 Task: Create a section Bug Bash and in the section, add a milestone Mobile Device Management in the project AgileExpert
Action: Mouse moved to (90, 418)
Screenshot: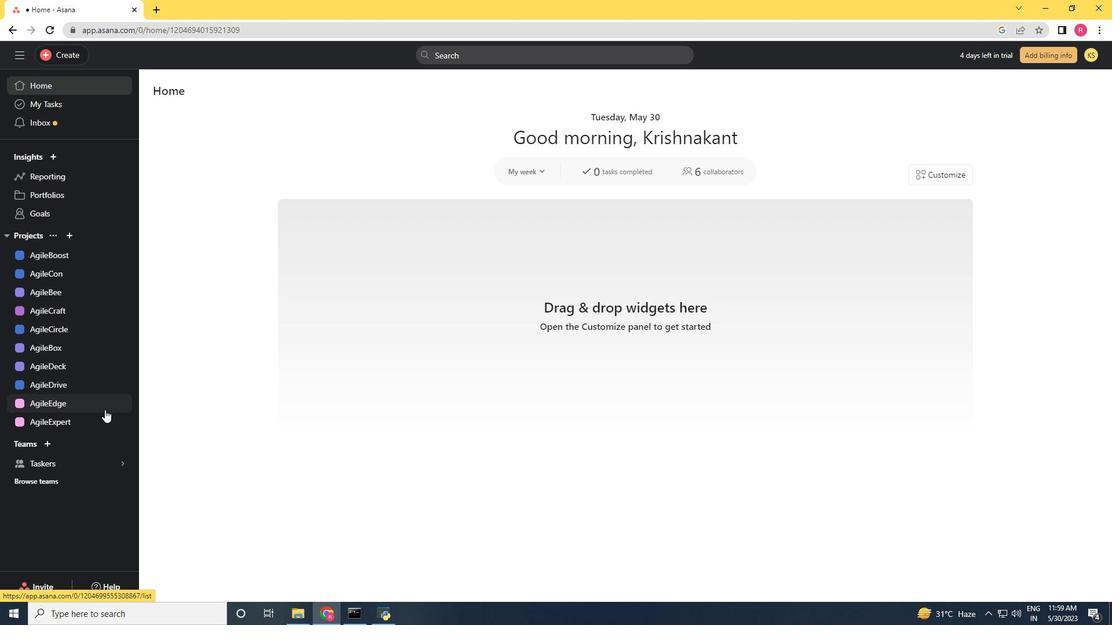 
Action: Mouse pressed left at (90, 418)
Screenshot: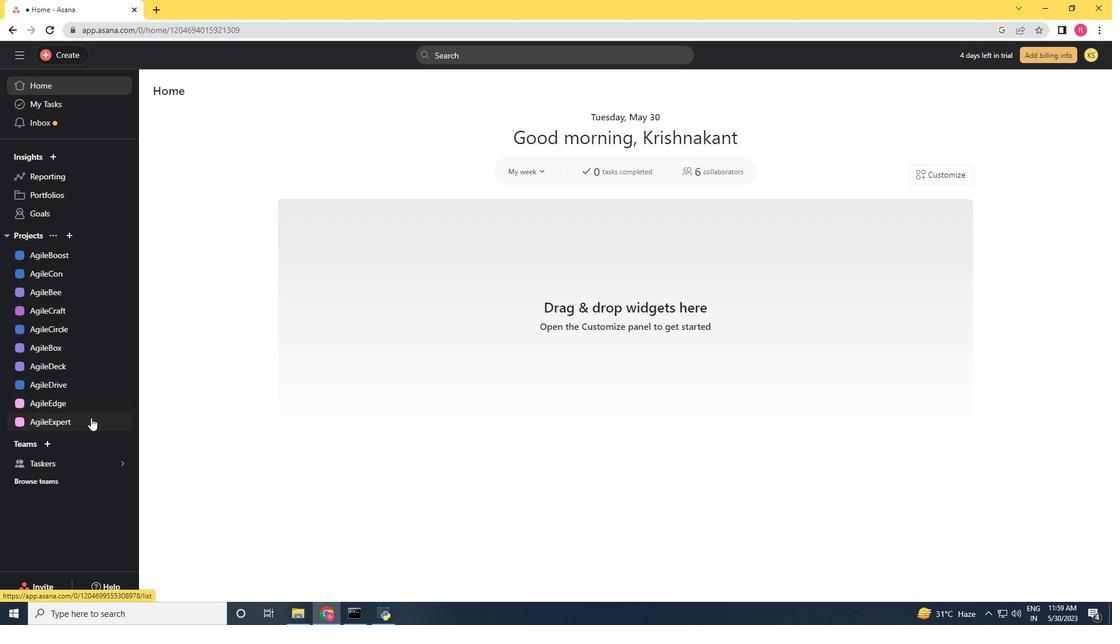 
Action: Mouse moved to (257, 431)
Screenshot: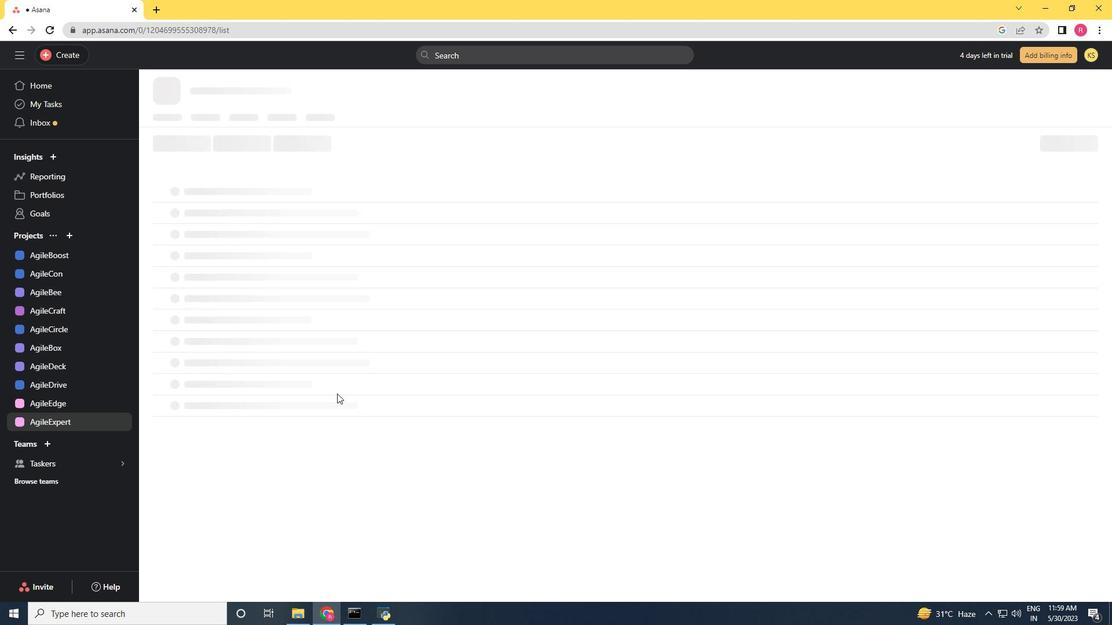 
Action: Mouse scrolled (257, 431) with delta (0, 0)
Screenshot: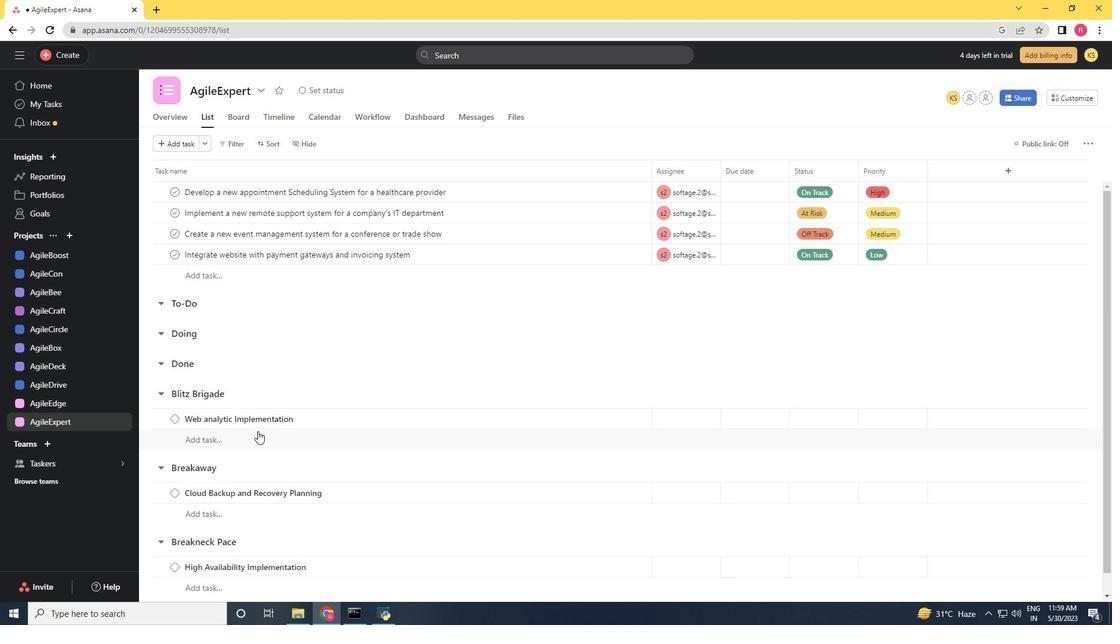
Action: Mouse scrolled (257, 431) with delta (0, 0)
Screenshot: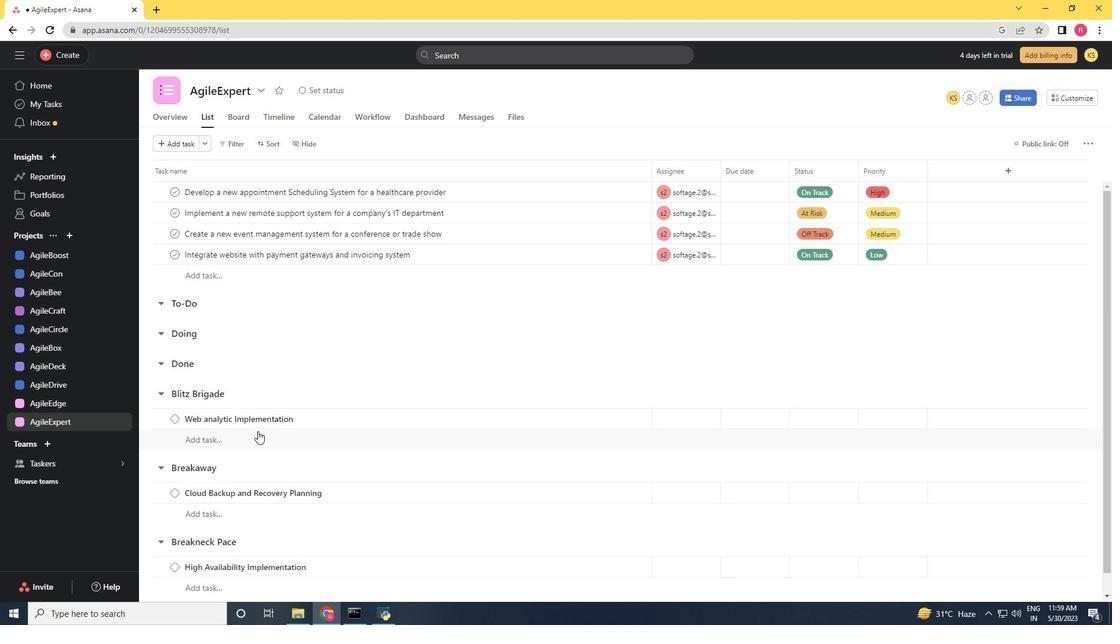
Action: Mouse scrolled (257, 431) with delta (0, 0)
Screenshot: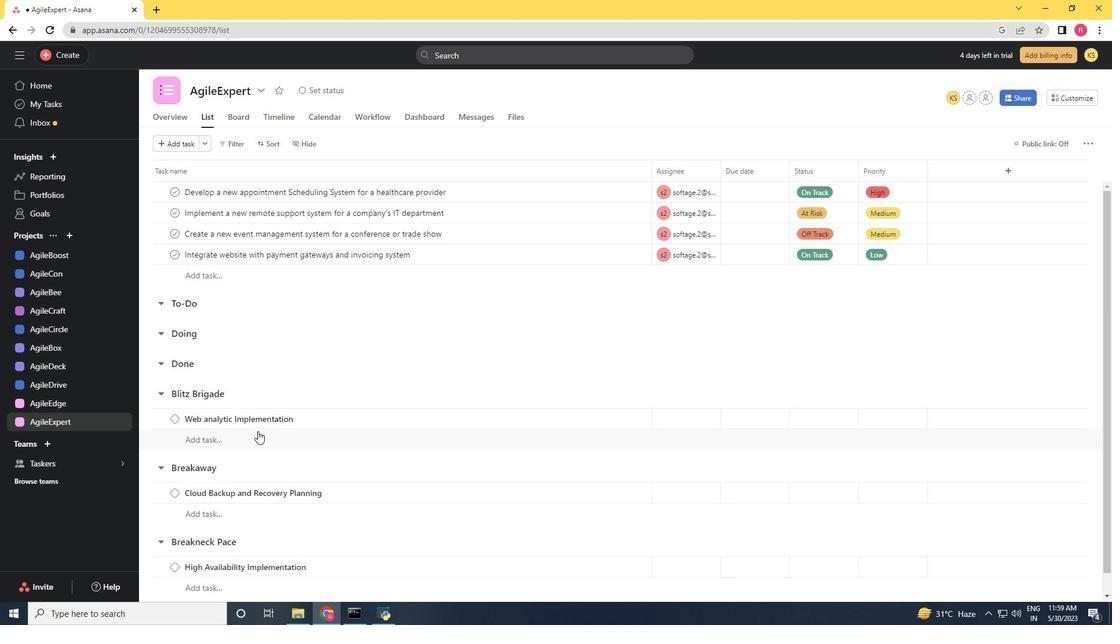 
Action: Mouse scrolled (257, 431) with delta (0, 0)
Screenshot: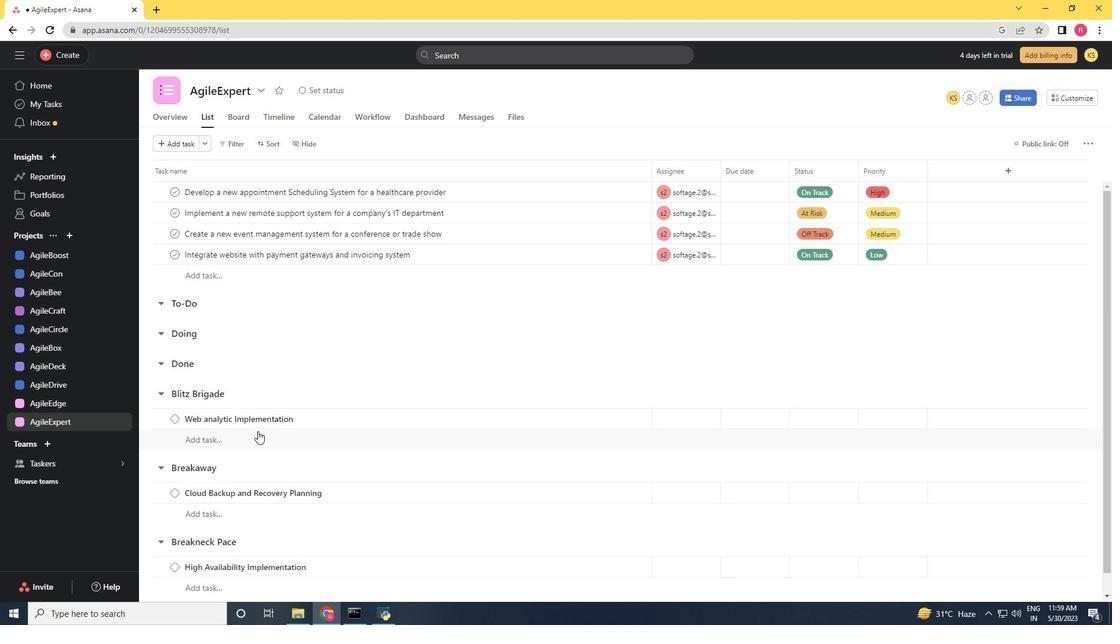 
Action: Mouse scrolled (257, 431) with delta (0, 0)
Screenshot: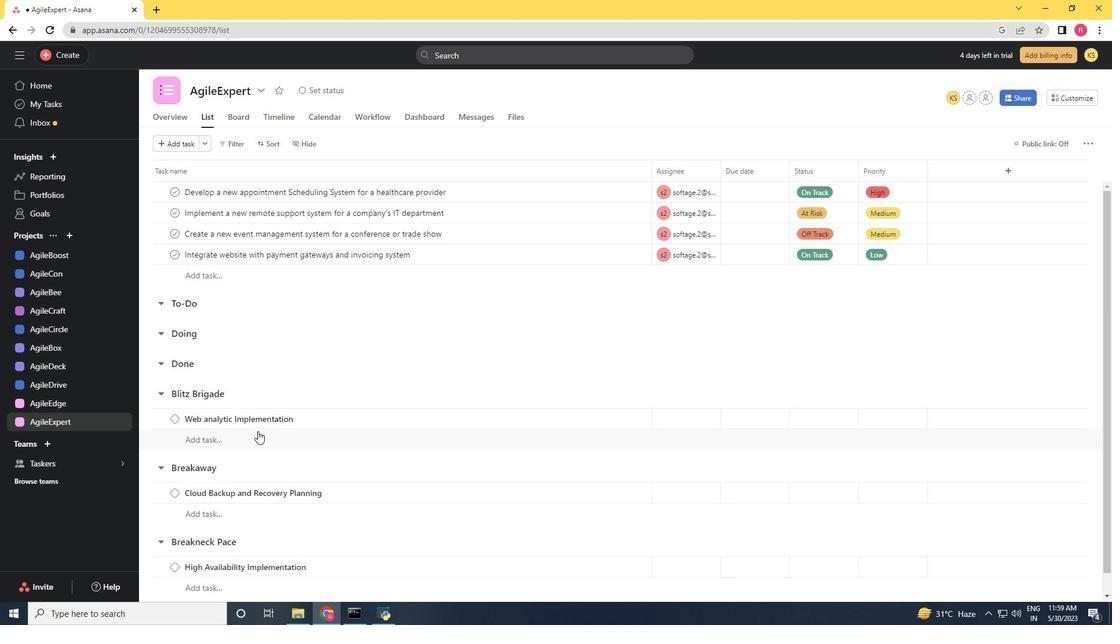 
Action: Mouse moved to (197, 593)
Screenshot: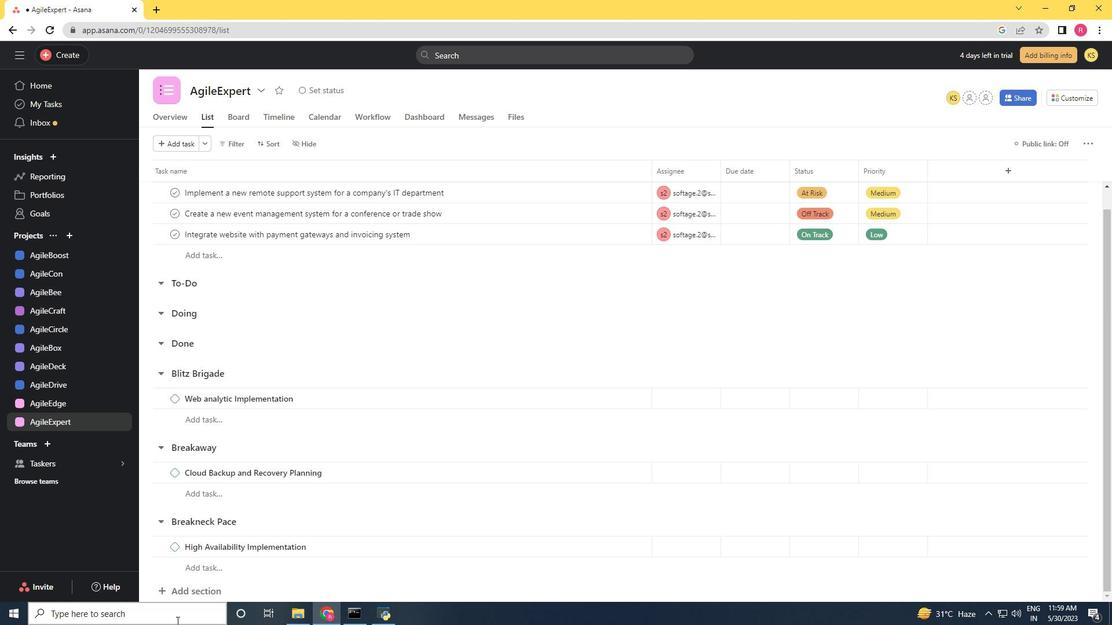 
Action: Mouse pressed left at (197, 593)
Screenshot: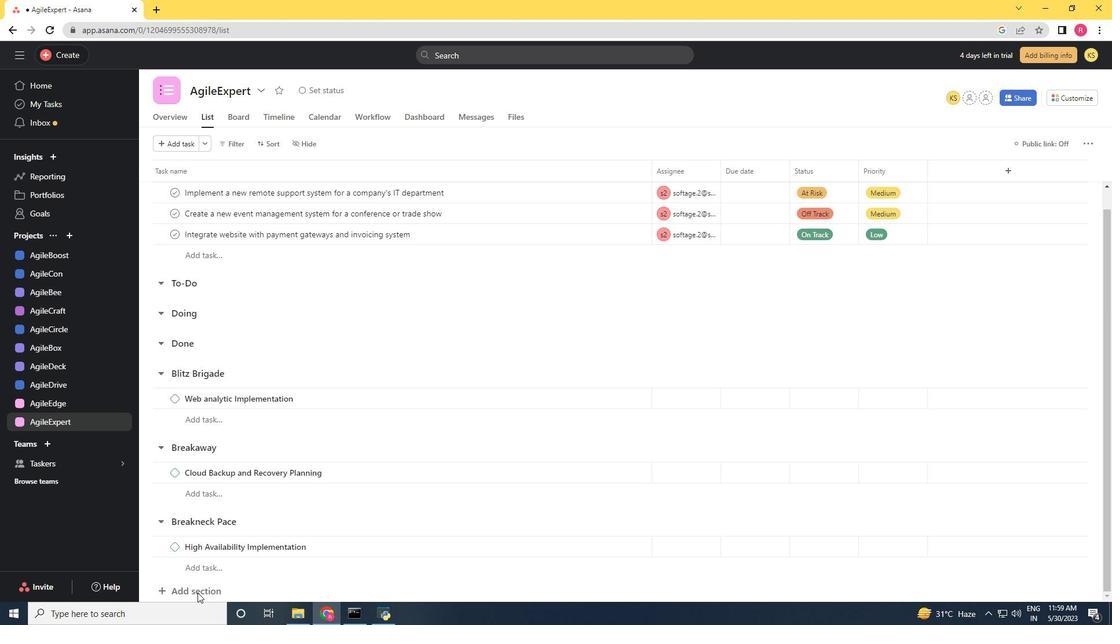 
Action: Mouse moved to (197, 591)
Screenshot: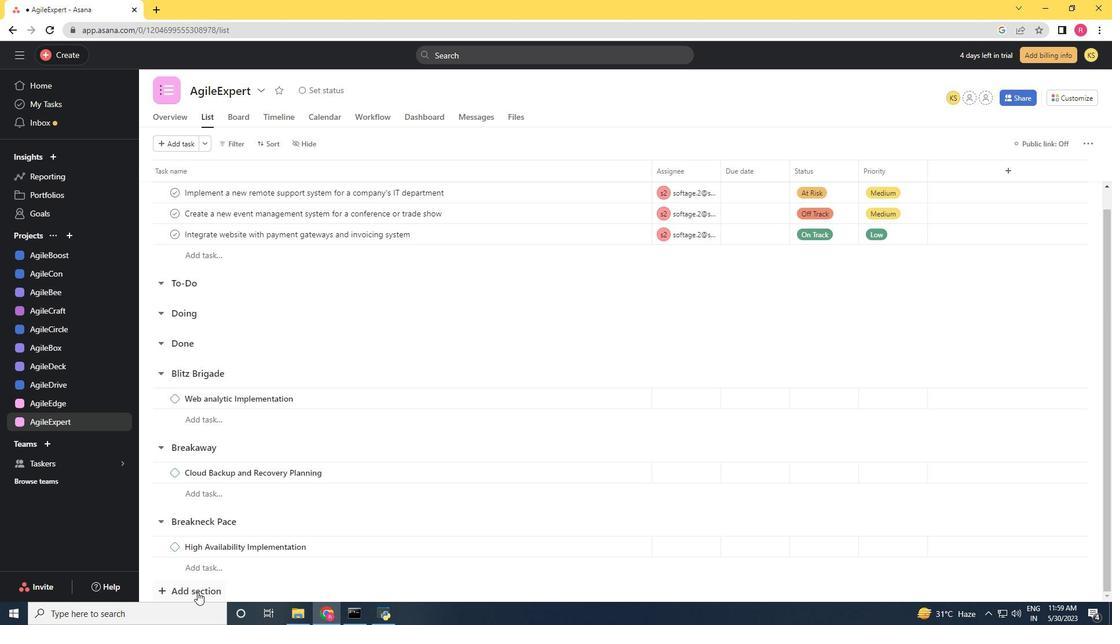 
Action: Mouse pressed left at (197, 591)
Screenshot: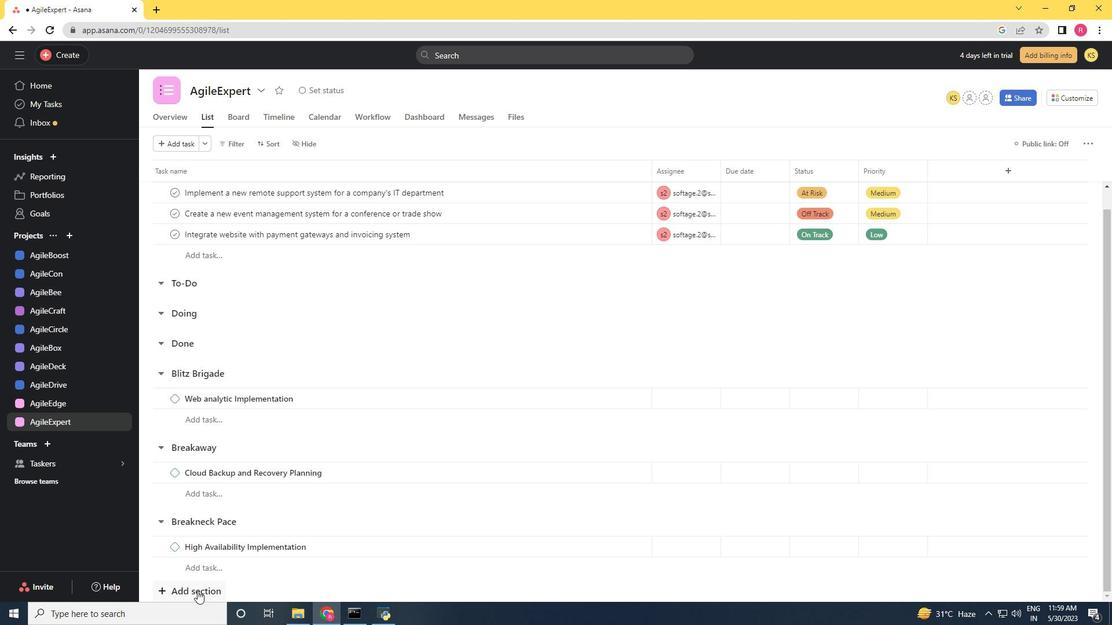 
Action: Mouse scrolled (197, 591) with delta (0, 0)
Screenshot: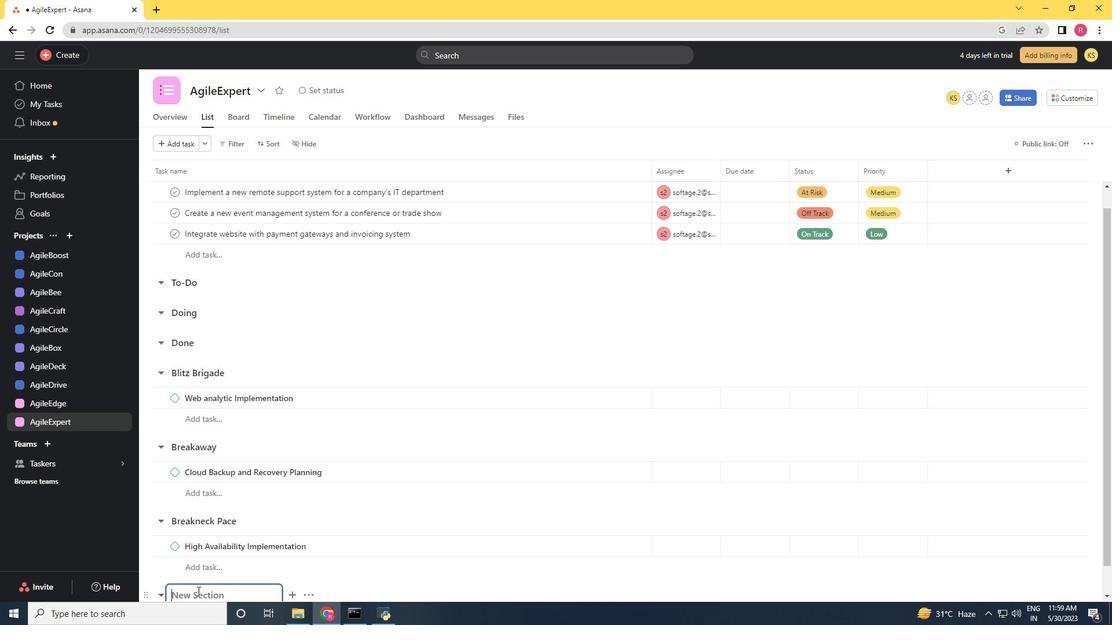 
Action: Mouse scrolled (197, 591) with delta (0, 0)
Screenshot: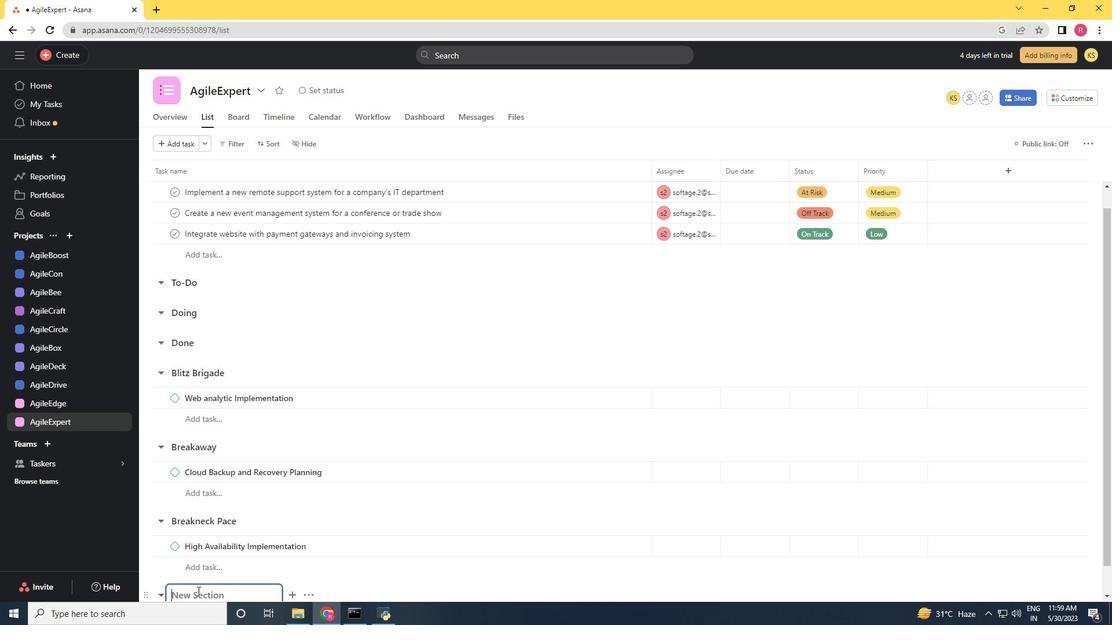 
Action: Mouse scrolled (197, 591) with delta (0, 0)
Screenshot: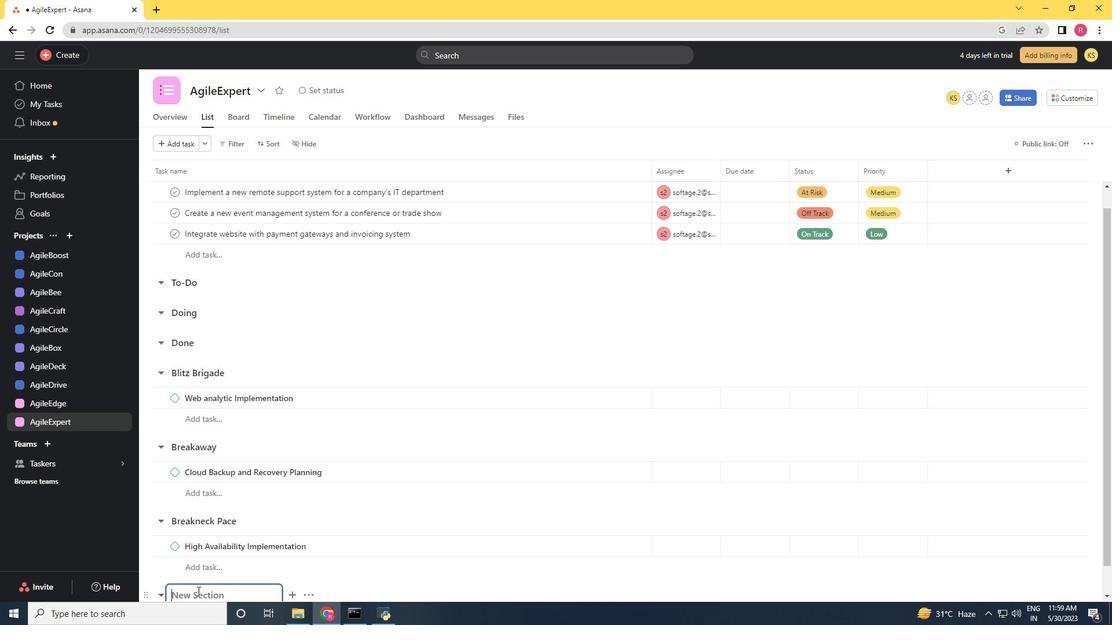 
Action: Mouse scrolled (197, 591) with delta (0, 0)
Screenshot: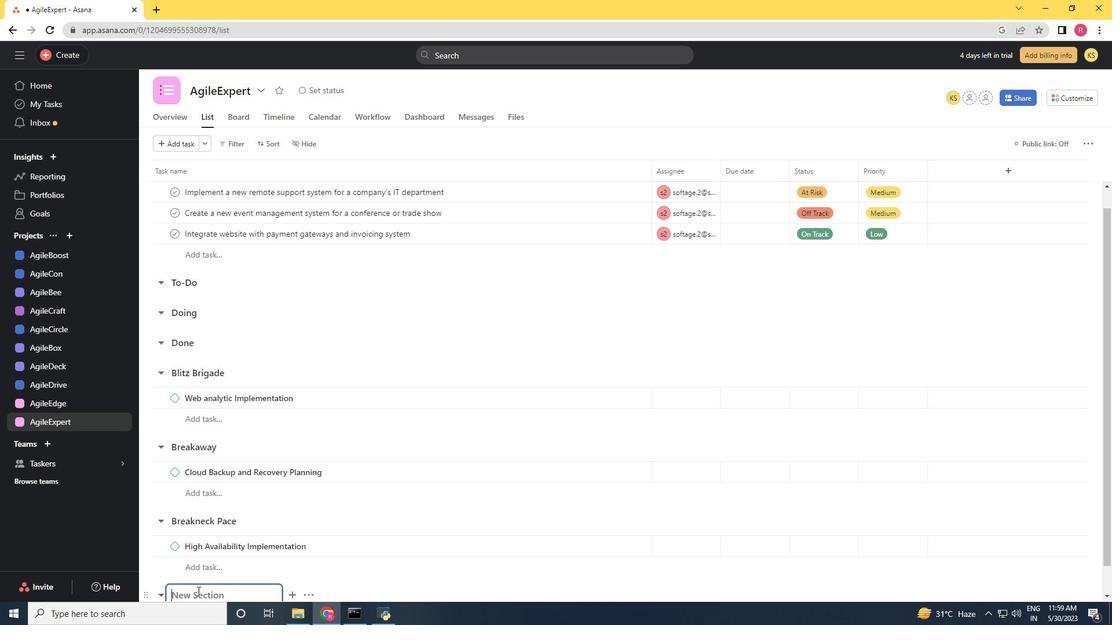 
Action: Mouse scrolled (197, 591) with delta (0, 0)
Screenshot: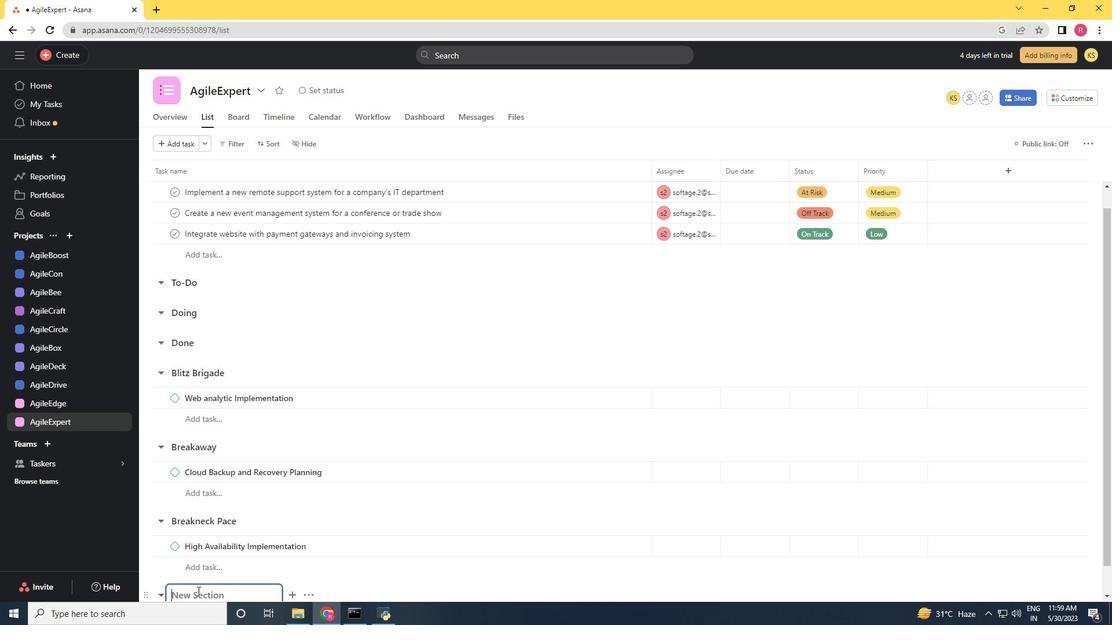 
Action: Key pressed <Key.shift>Bug<Key.space><Key.shift>Bash<Key.enter><Key.shift><Key.shift>Mobile<Key.space><Key.shift><Key.shift><Key.shift><Key.shift><Key.shift><Key.shift>Data<Key.space><Key.backspace><Key.backspace><Key.backspace><Key.backspace><Key.shift>evice<Key.space><Key.shift><Key.shift><Key.shift><Key.shift>Management<Key.space>
Screenshot: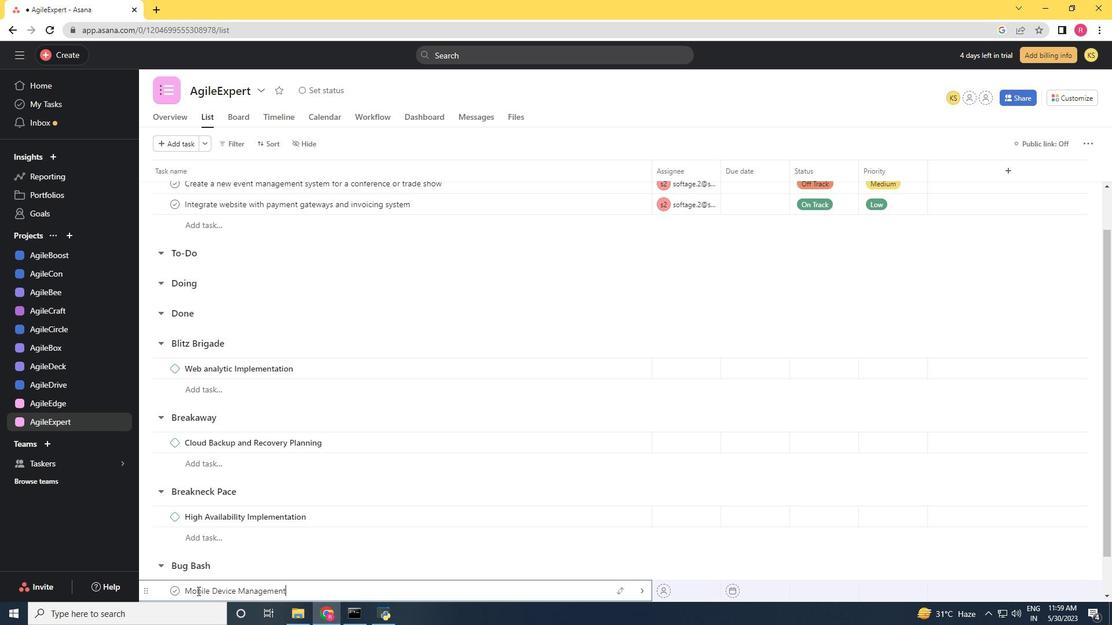 
Action: Mouse moved to (362, 591)
Screenshot: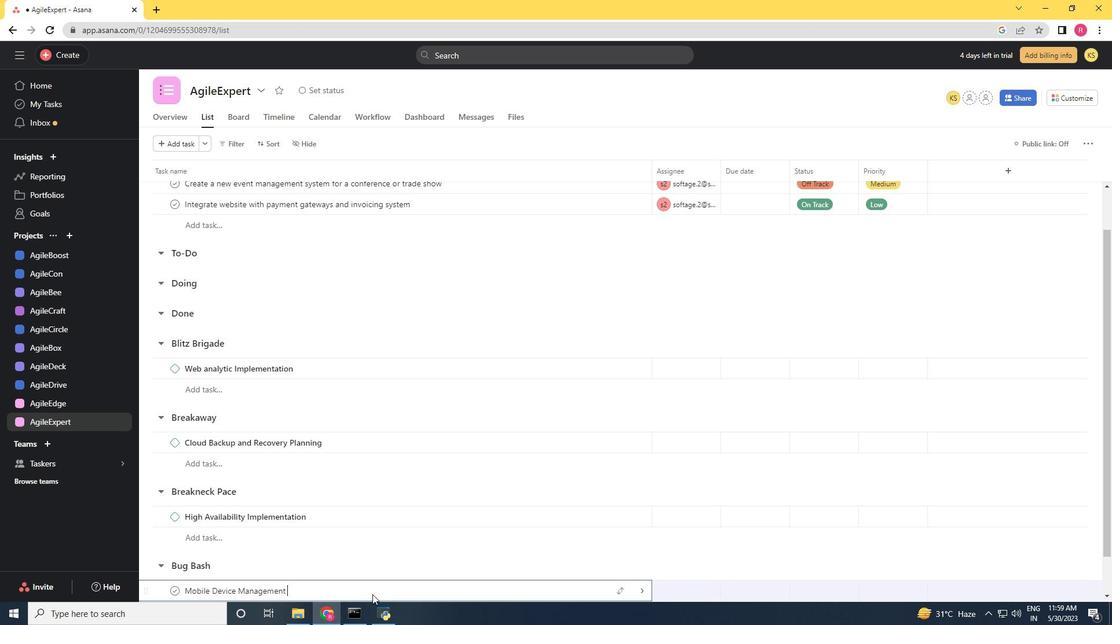 
Action: Mouse pressed right at (362, 591)
Screenshot: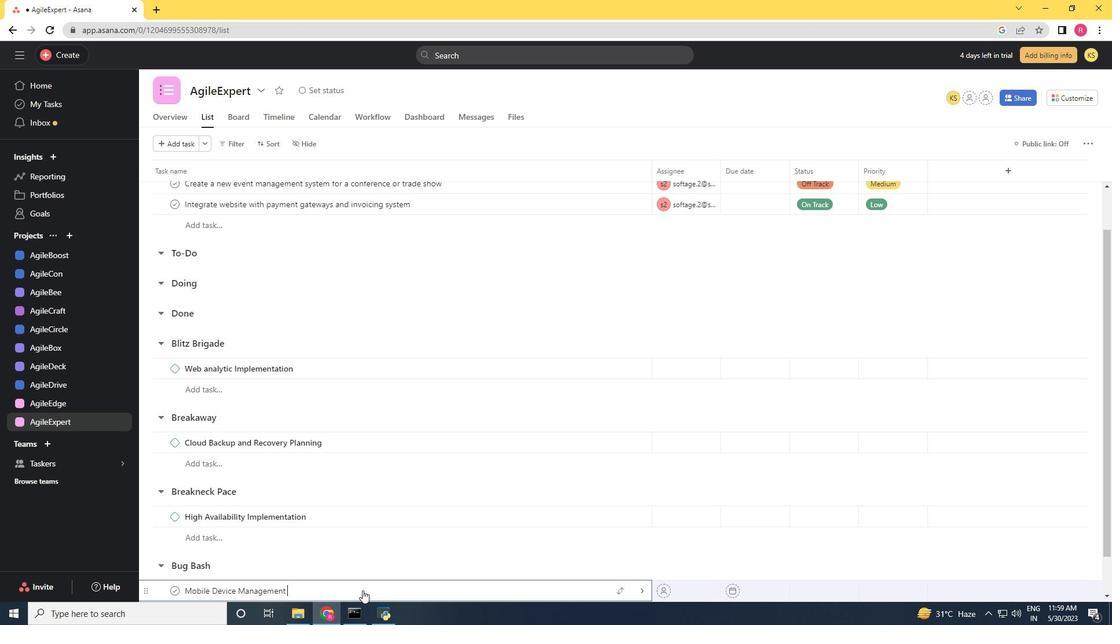 
Action: Mouse moved to (385, 525)
Screenshot: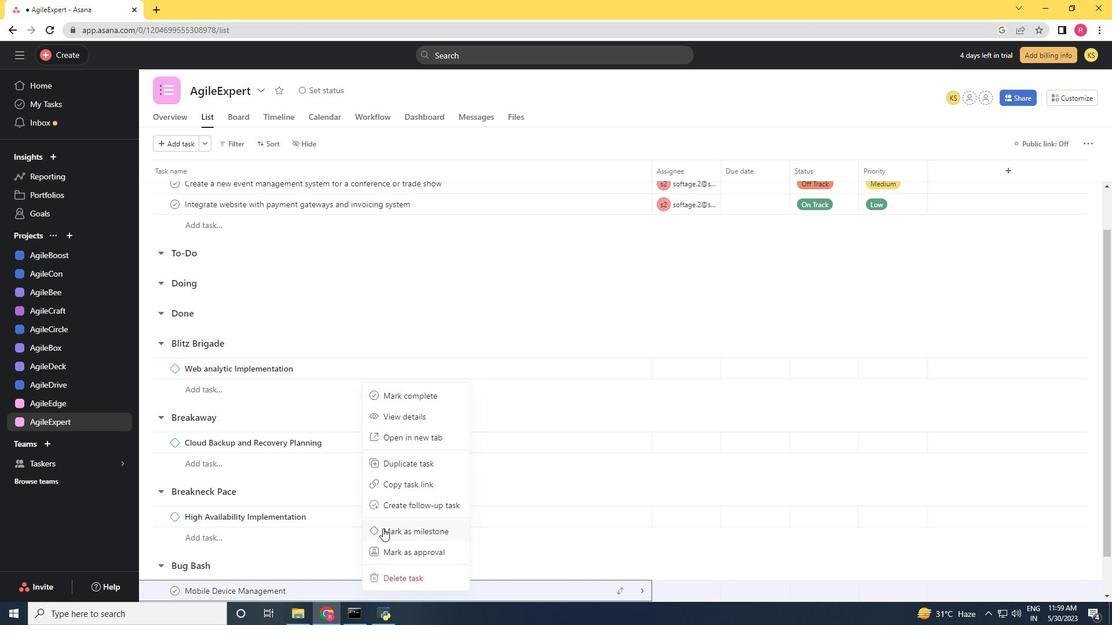
Action: Mouse pressed left at (385, 525)
Screenshot: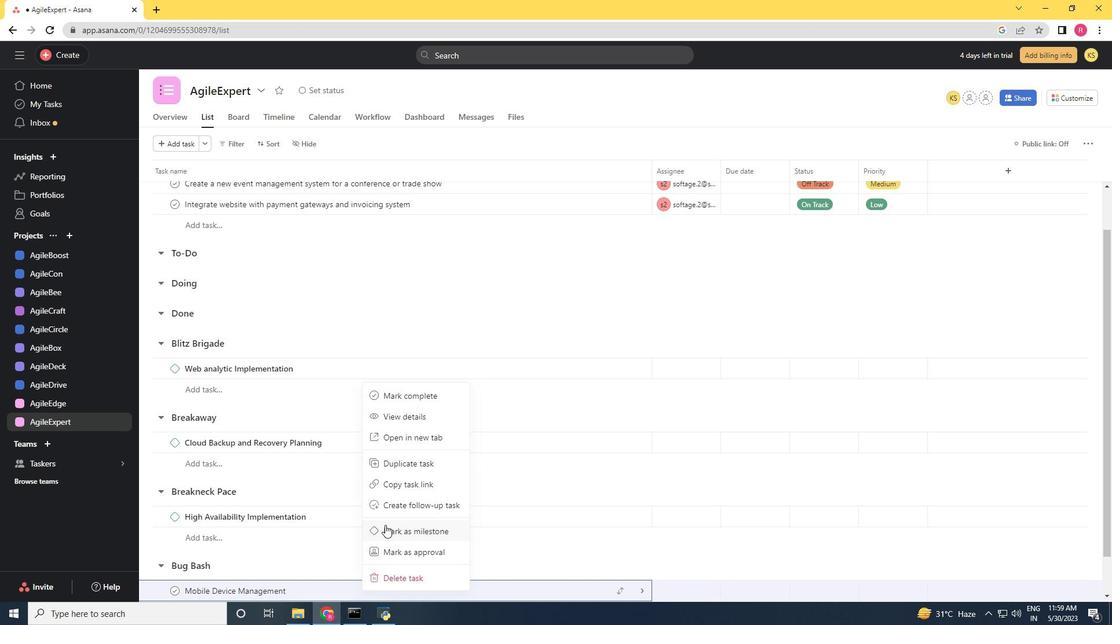 
